 Task: In the  document Quantummechanicsmeet.html change page color to  'Blue'. Insert watermark  'Confidential ' Apply Font Style in watermark Nunito
Action: Mouse moved to (299, 333)
Screenshot: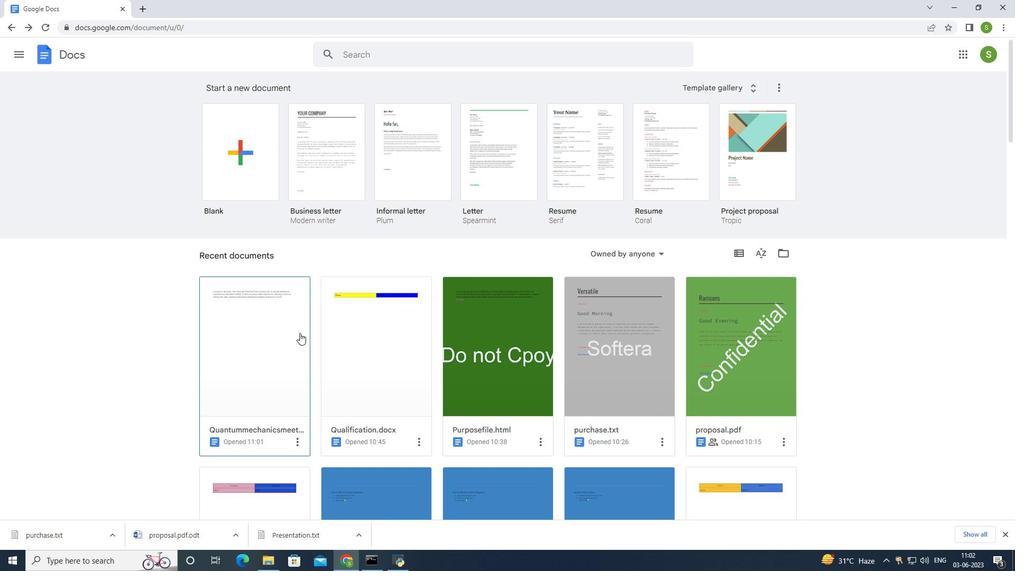 
Action: Mouse pressed left at (299, 333)
Screenshot: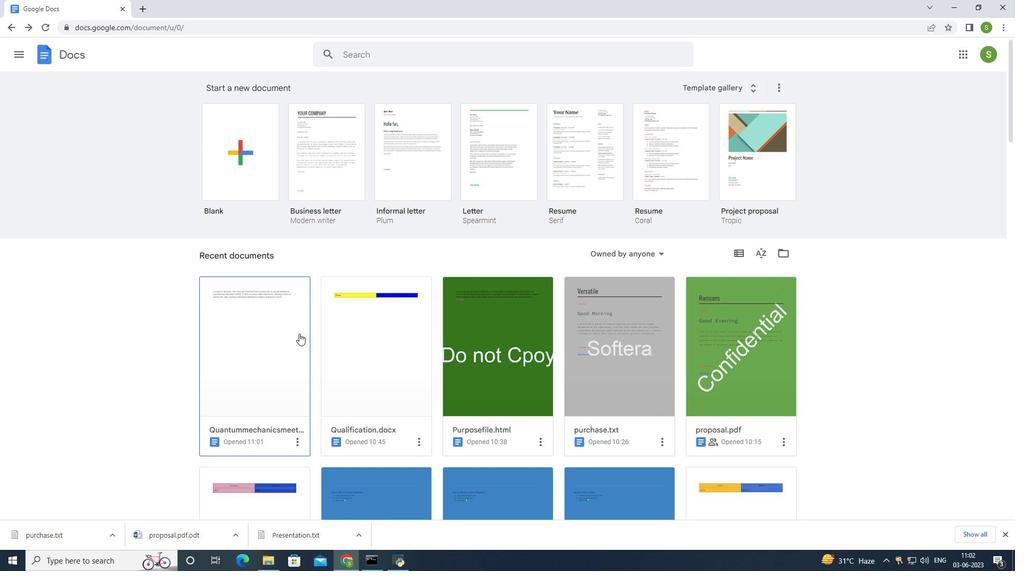 
Action: Mouse moved to (10, 28)
Screenshot: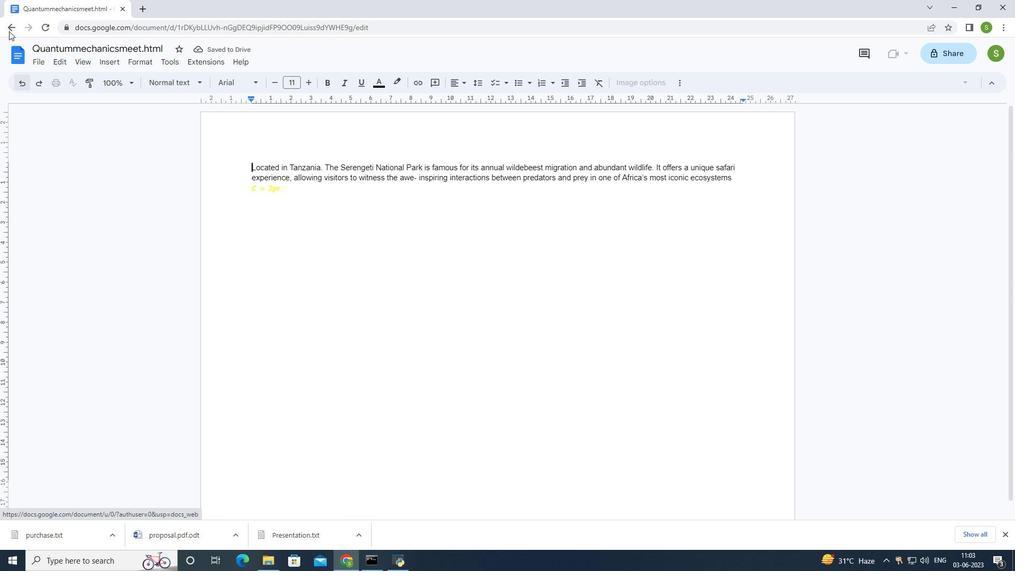 
Action: Mouse pressed left at (10, 28)
Screenshot: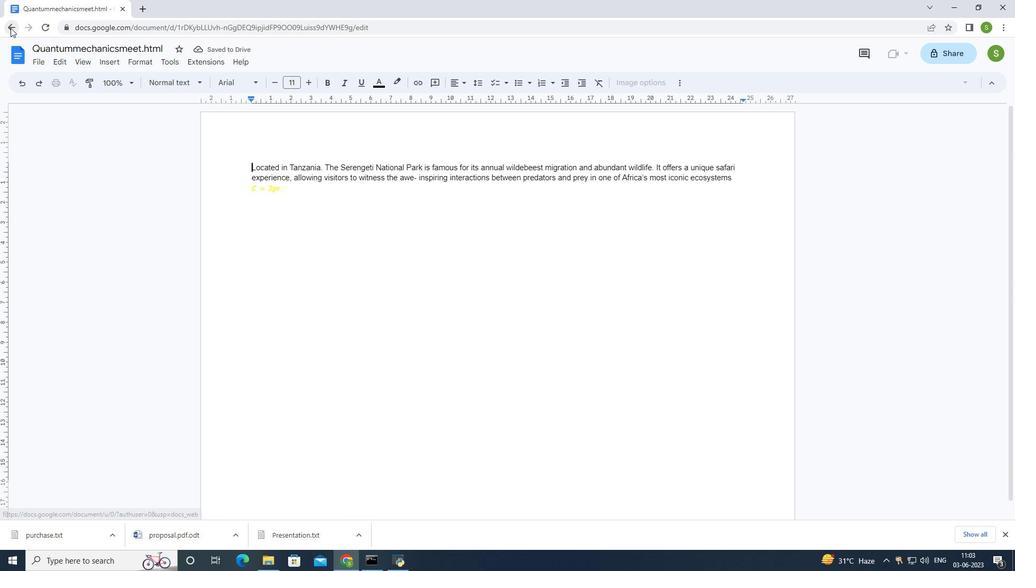 
Action: Mouse moved to (231, 355)
Screenshot: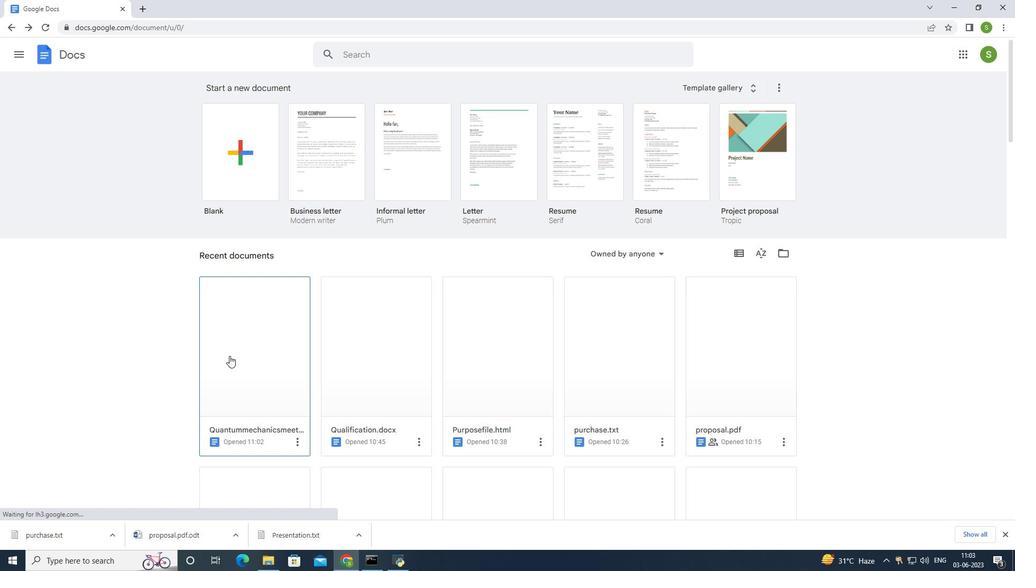 
Action: Mouse pressed left at (231, 355)
Screenshot: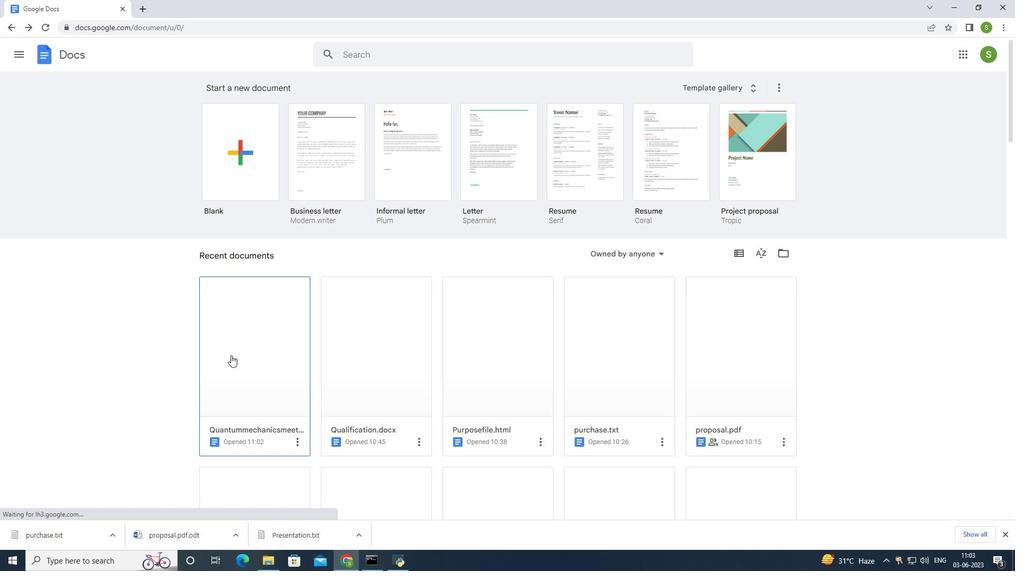 
Action: Mouse moved to (39, 66)
Screenshot: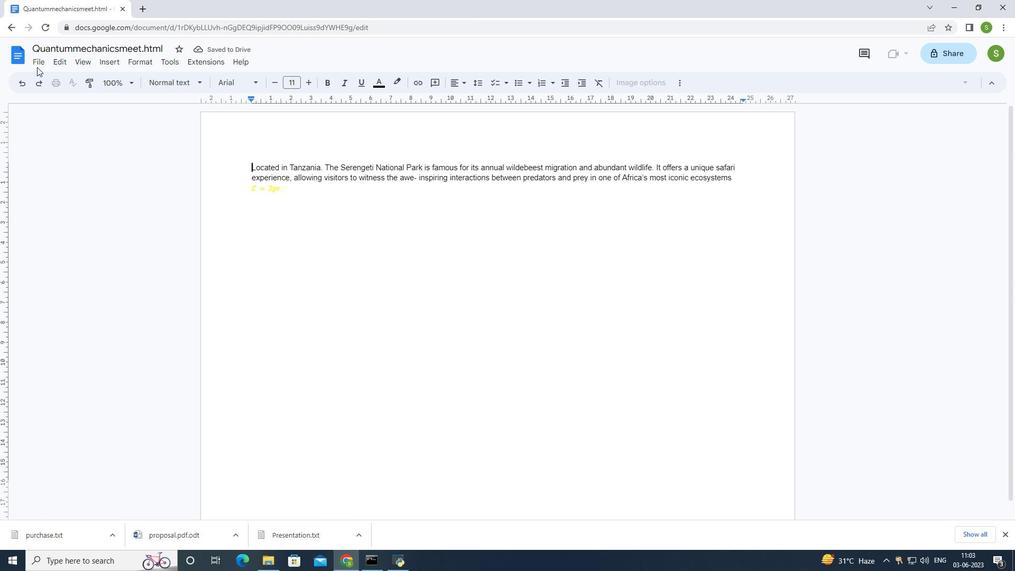 
Action: Mouse pressed left at (39, 66)
Screenshot: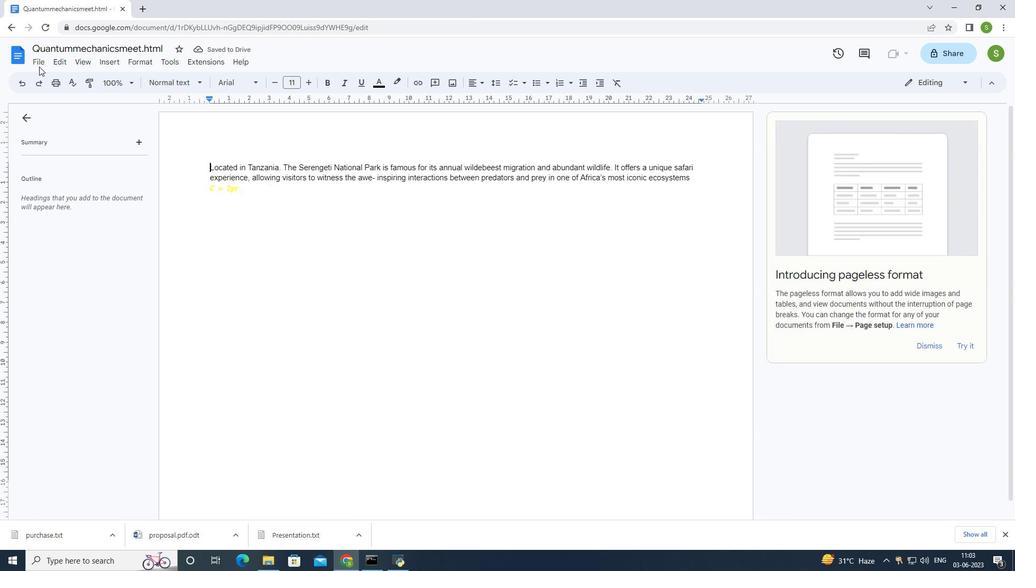 
Action: Mouse moved to (61, 351)
Screenshot: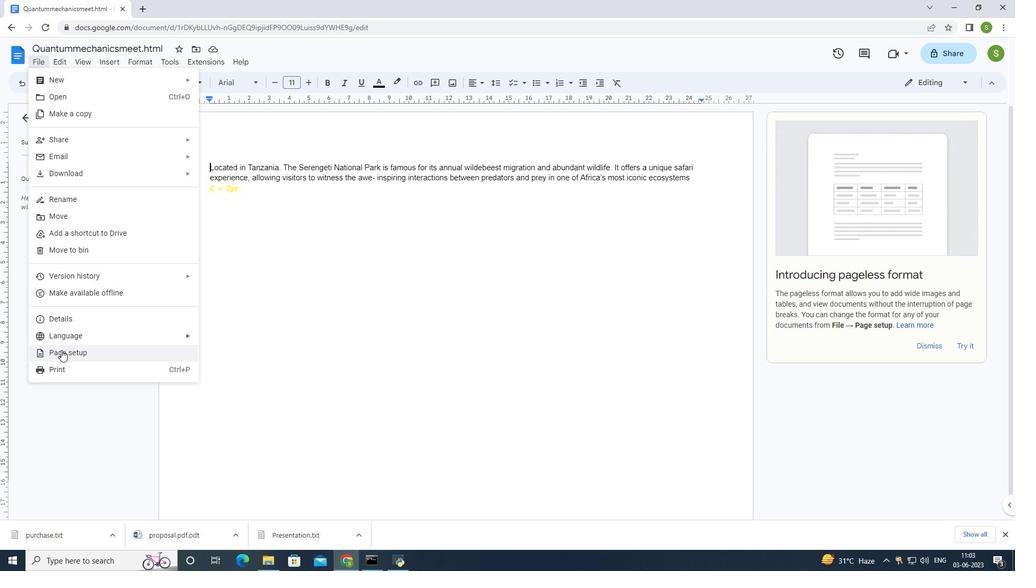 
Action: Mouse pressed left at (61, 351)
Screenshot: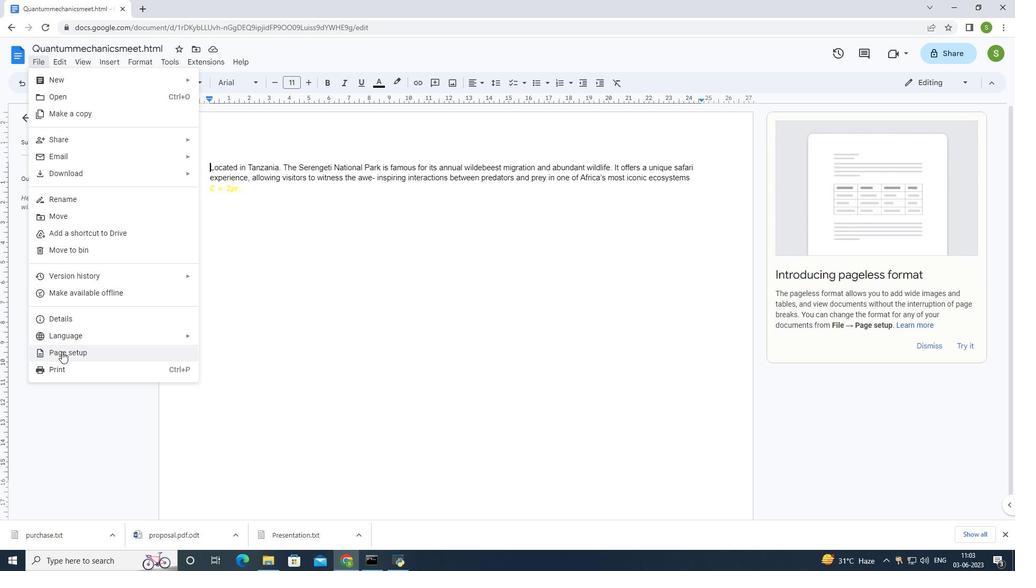
Action: Mouse moved to (427, 346)
Screenshot: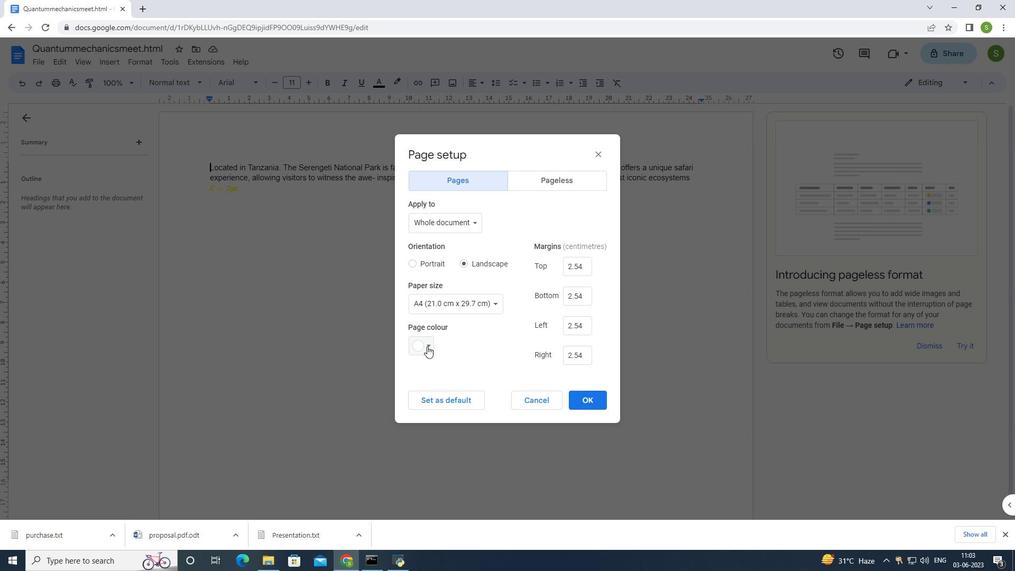 
Action: Mouse pressed left at (427, 346)
Screenshot: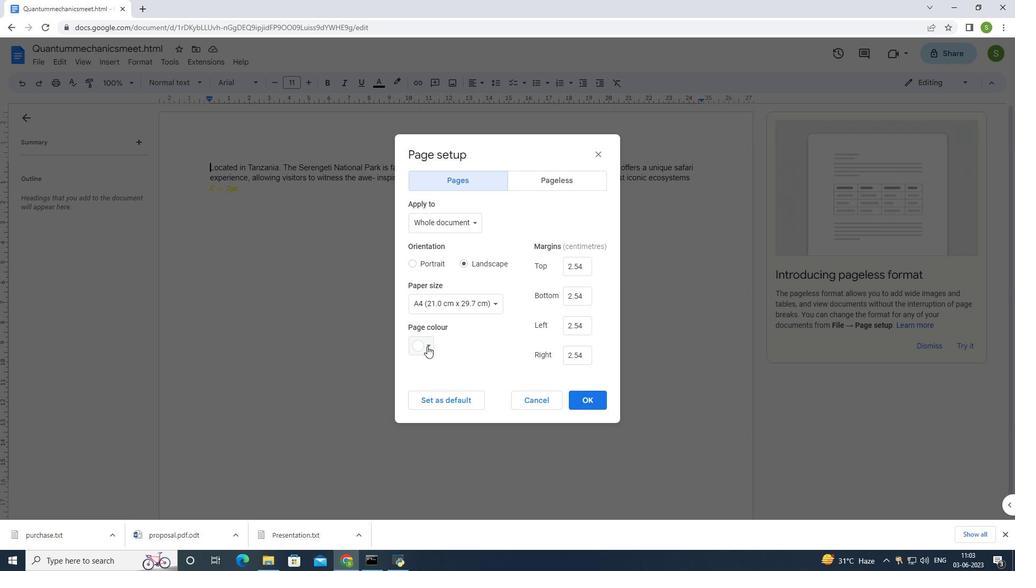 
Action: Mouse moved to (505, 424)
Screenshot: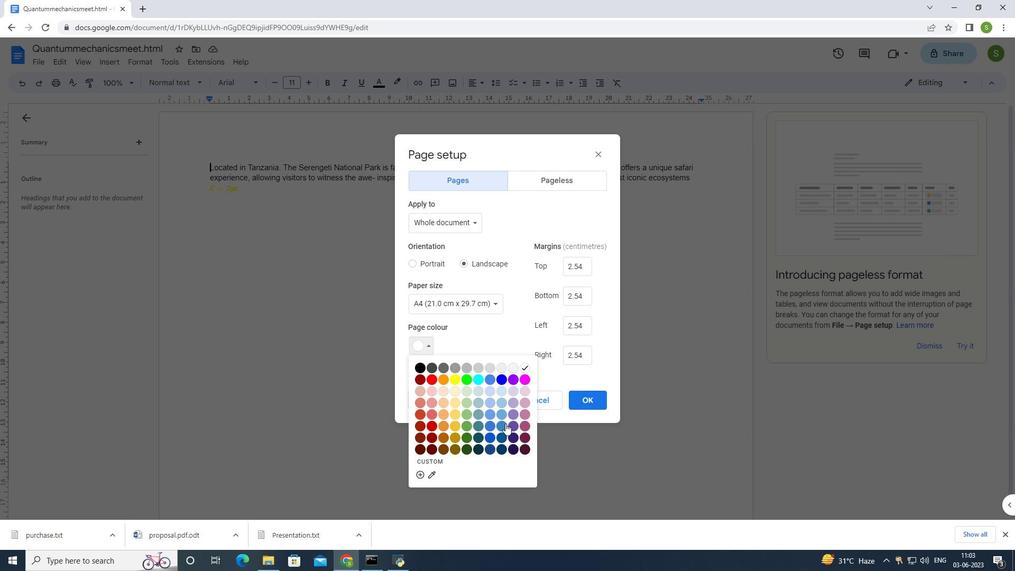 
Action: Mouse pressed left at (505, 424)
Screenshot: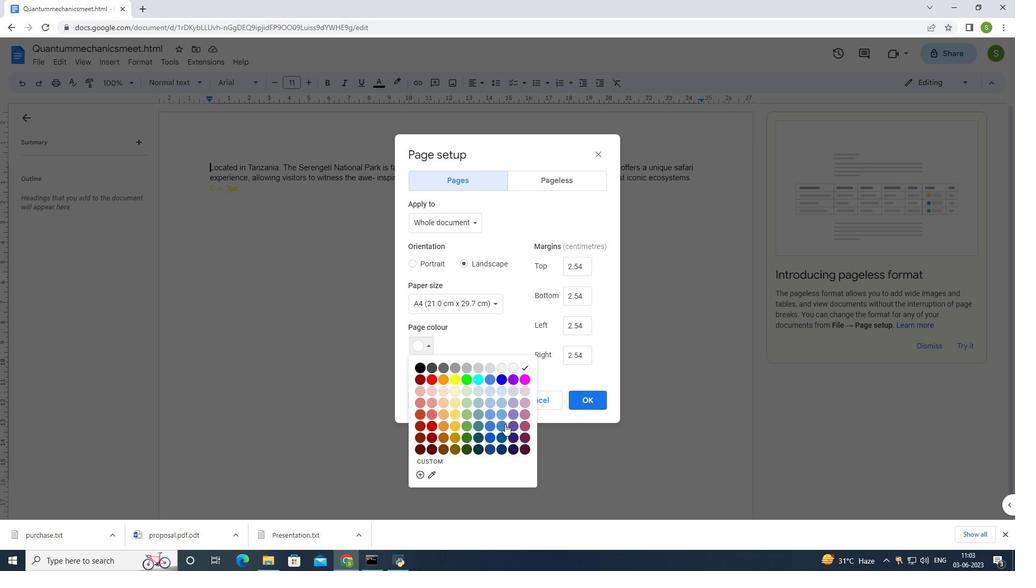 
Action: Mouse moved to (575, 404)
Screenshot: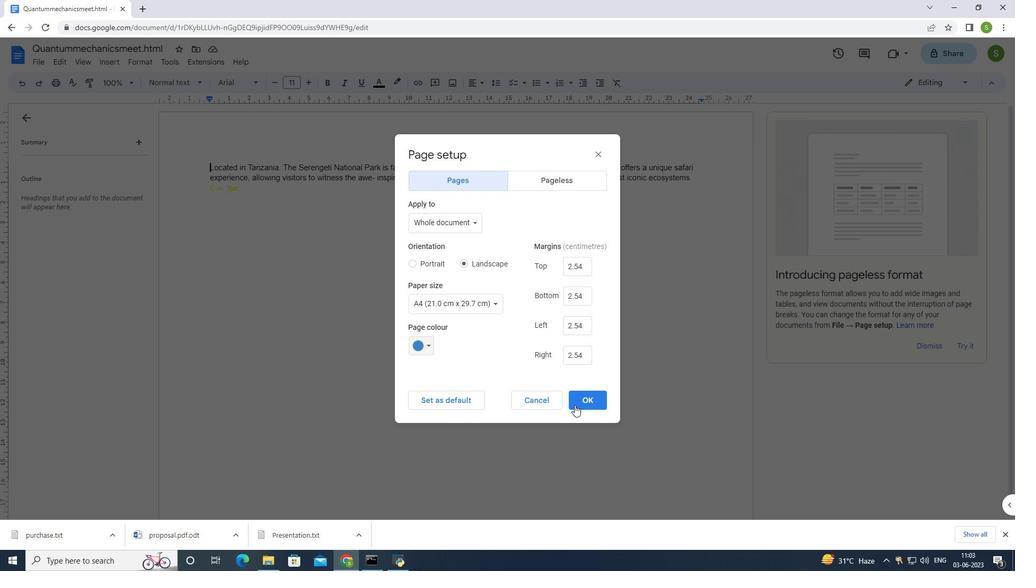 
Action: Mouse pressed left at (575, 404)
Screenshot: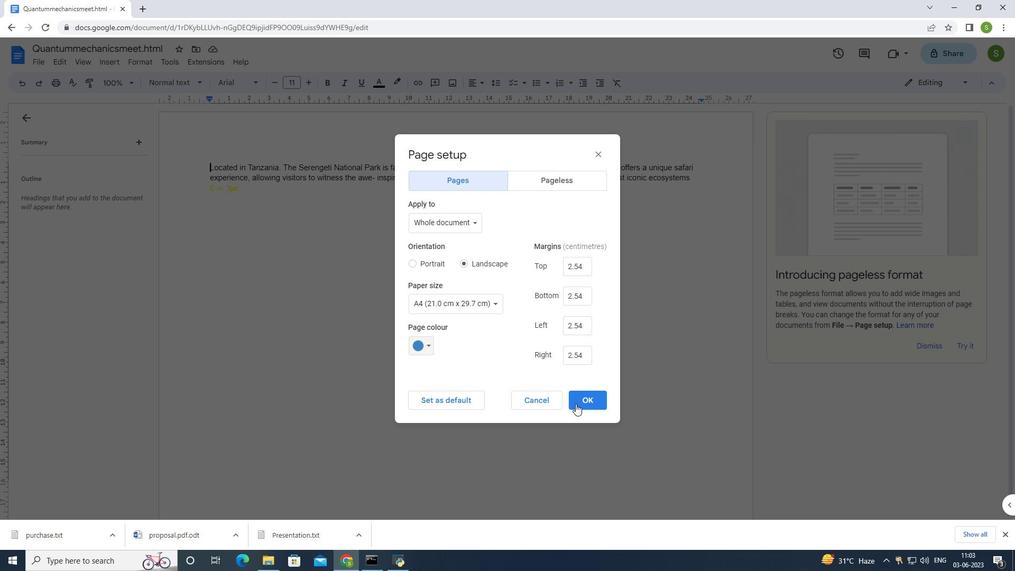
Action: Mouse moved to (106, 62)
Screenshot: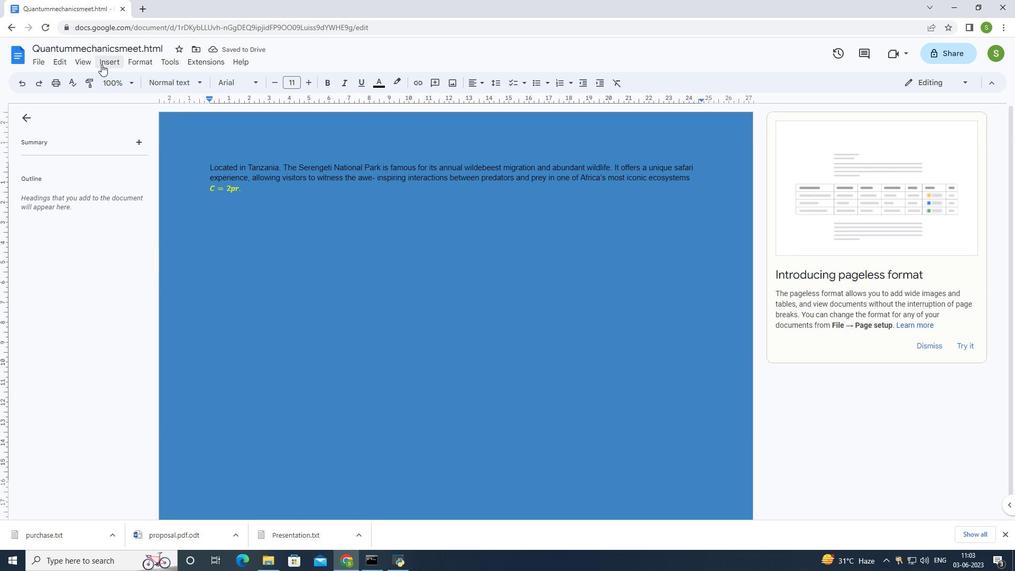 
Action: Mouse pressed left at (106, 62)
Screenshot: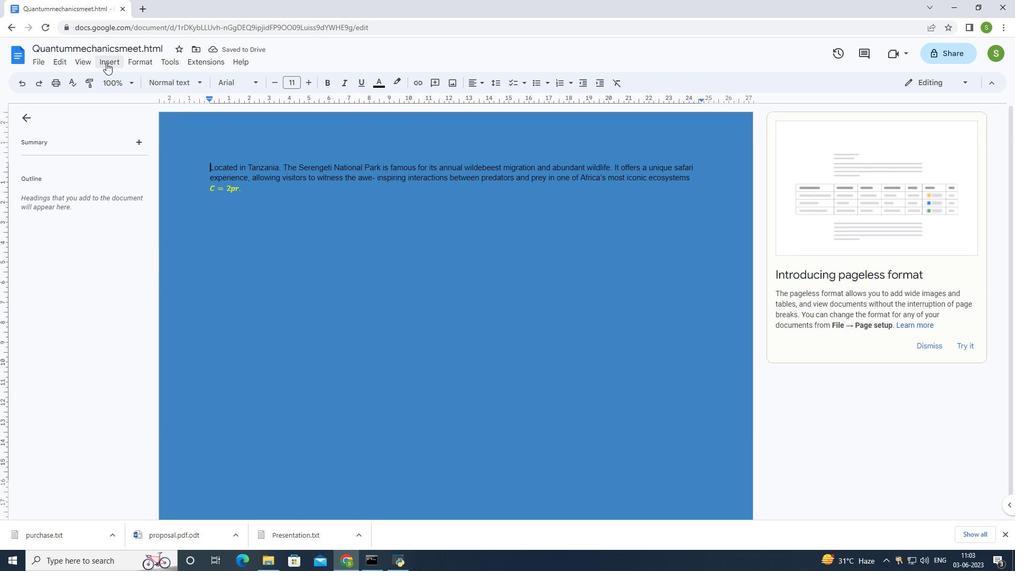 
Action: Mouse moved to (139, 310)
Screenshot: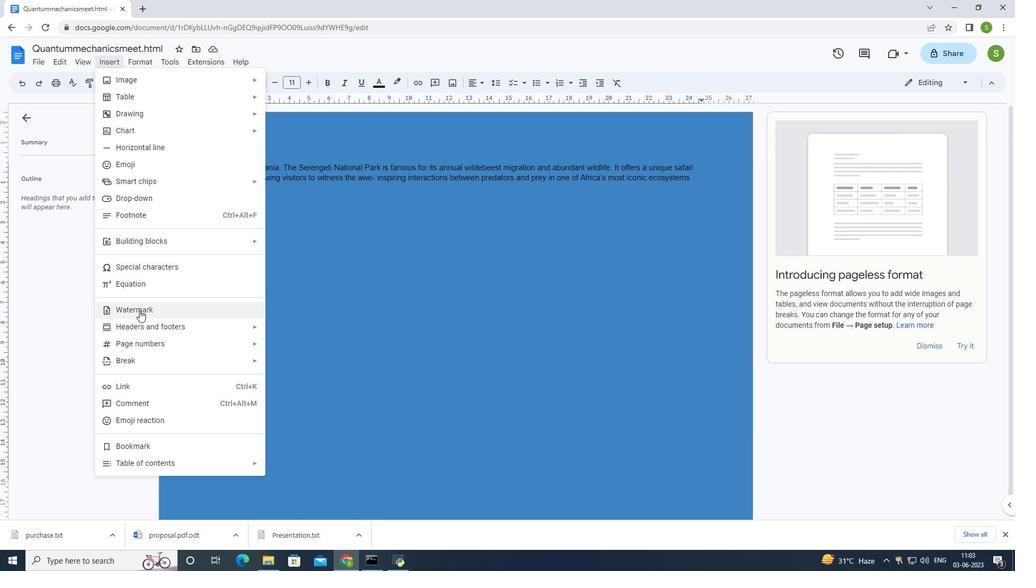 
Action: Mouse pressed left at (139, 310)
Screenshot: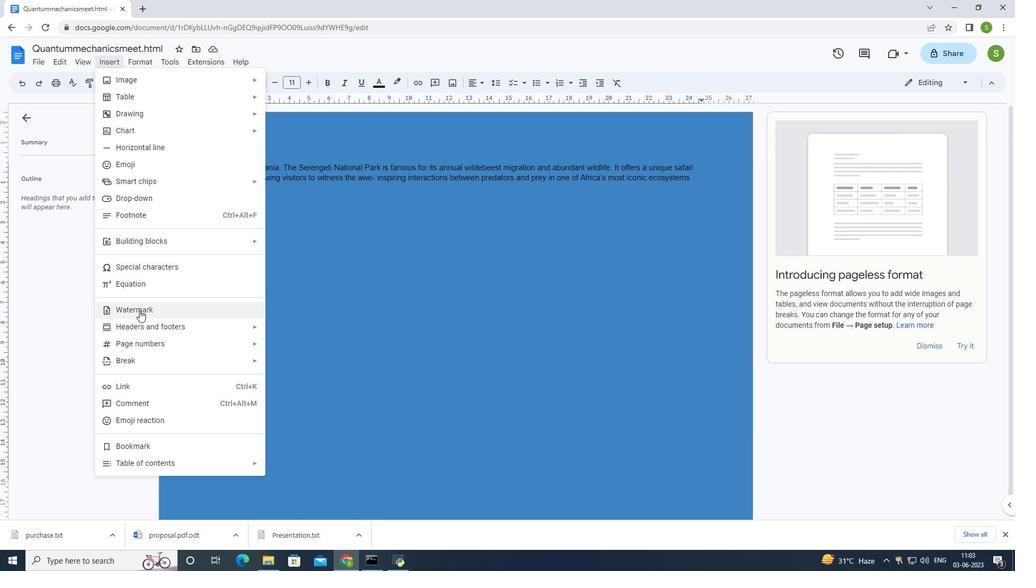 
Action: Mouse moved to (965, 121)
Screenshot: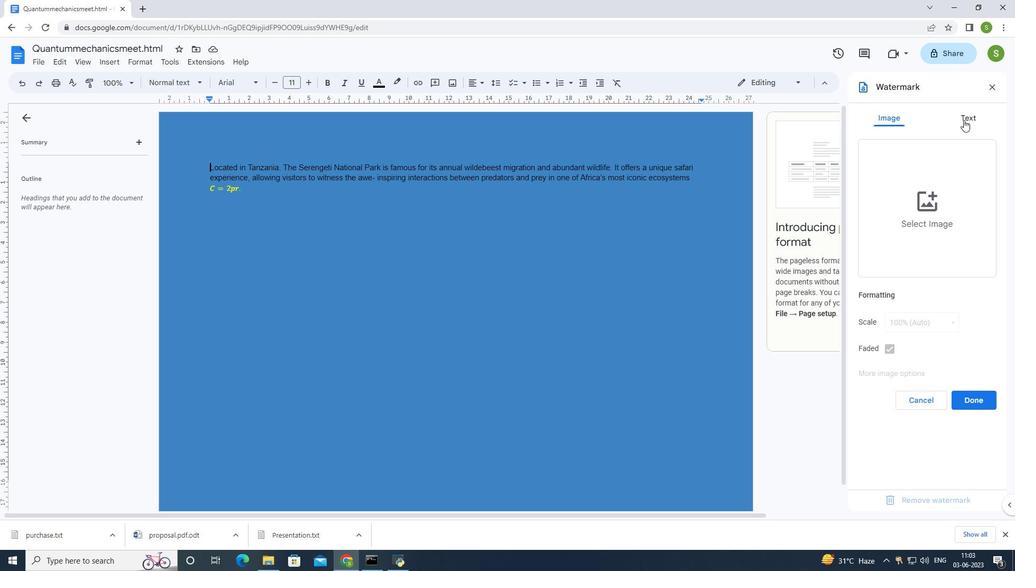 
Action: Mouse pressed left at (965, 121)
Screenshot: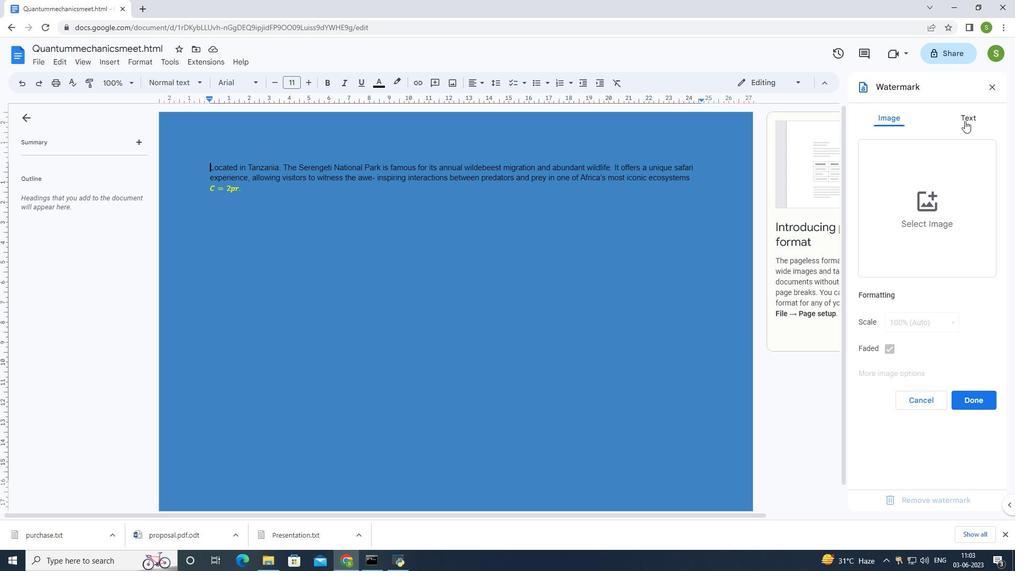 
Action: Mouse moved to (918, 150)
Screenshot: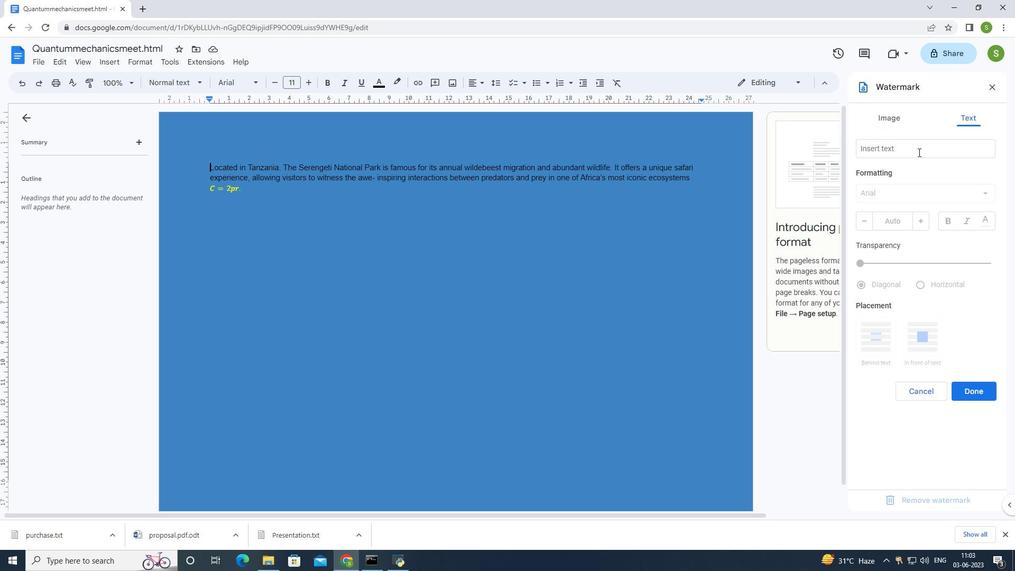
Action: Mouse pressed left at (918, 150)
Screenshot: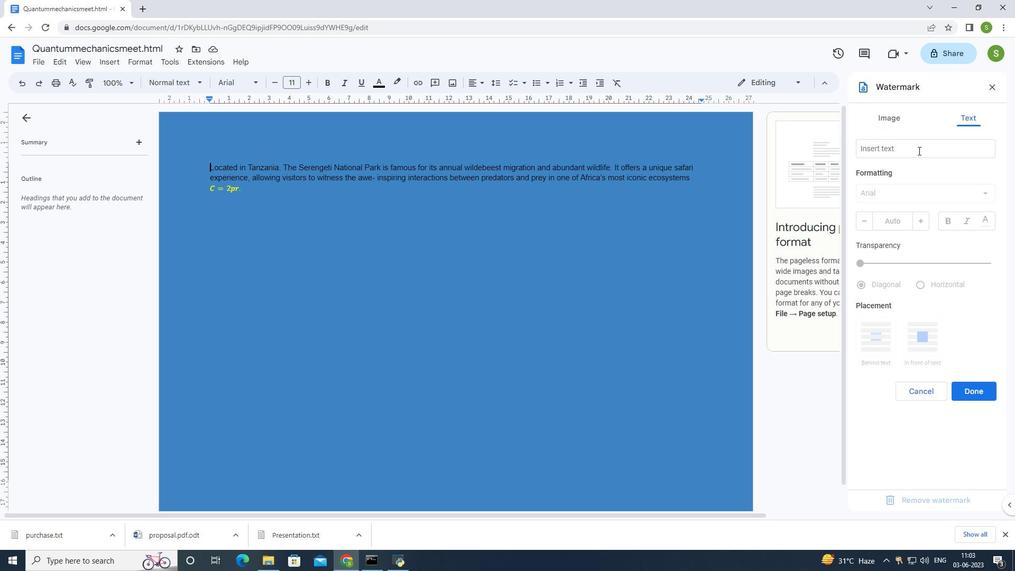 
Action: Mouse moved to (743, 347)
Screenshot: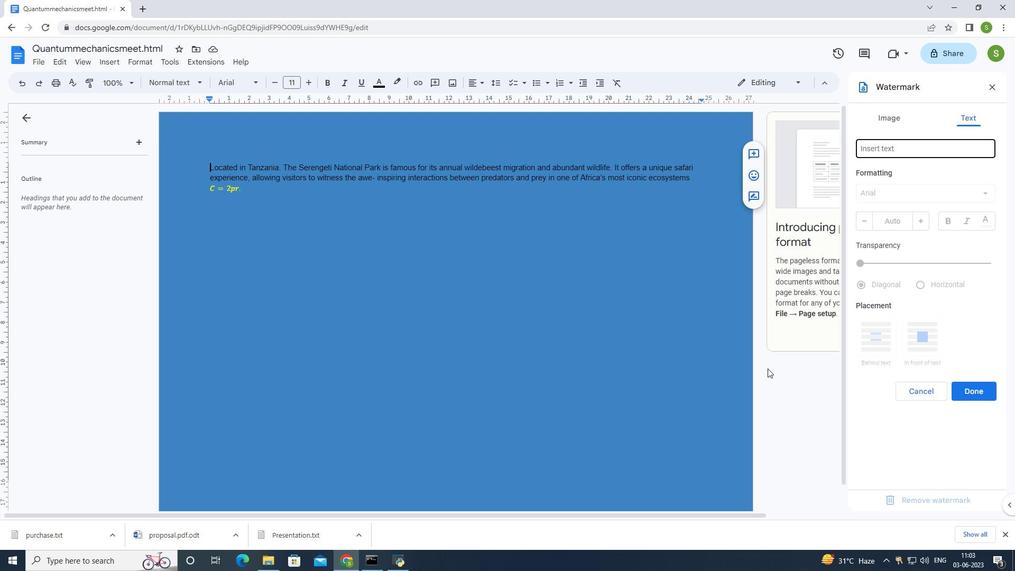 
Action: Key pressed <Key.shift>Confidential
Screenshot: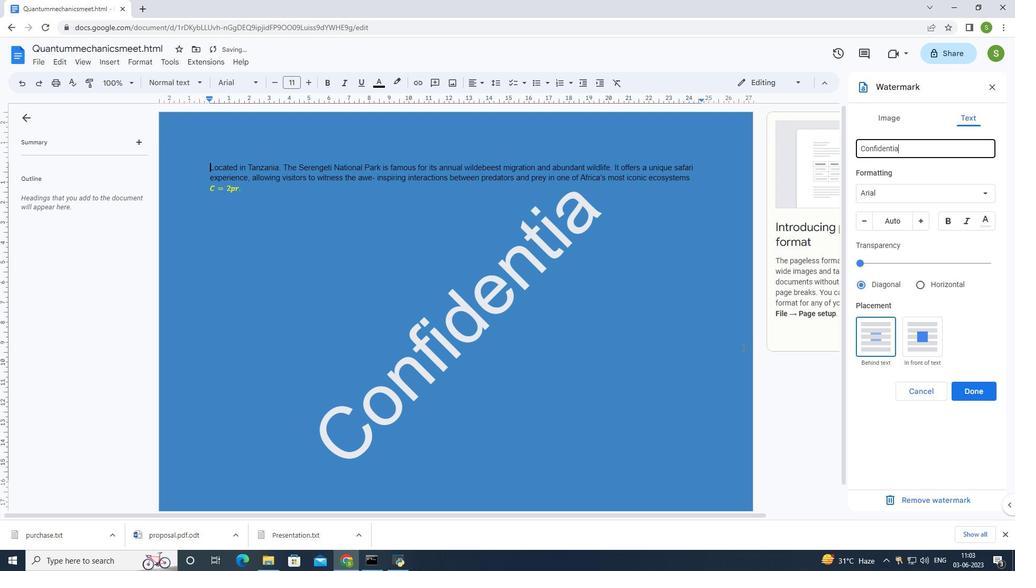 
Action: Mouse moved to (916, 193)
Screenshot: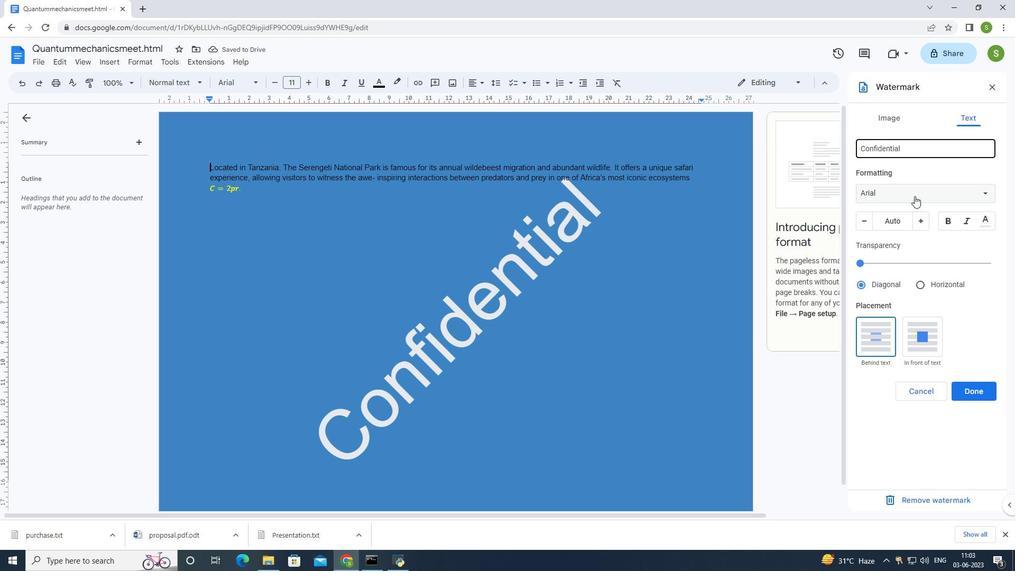 
Action: Mouse pressed left at (916, 193)
Screenshot: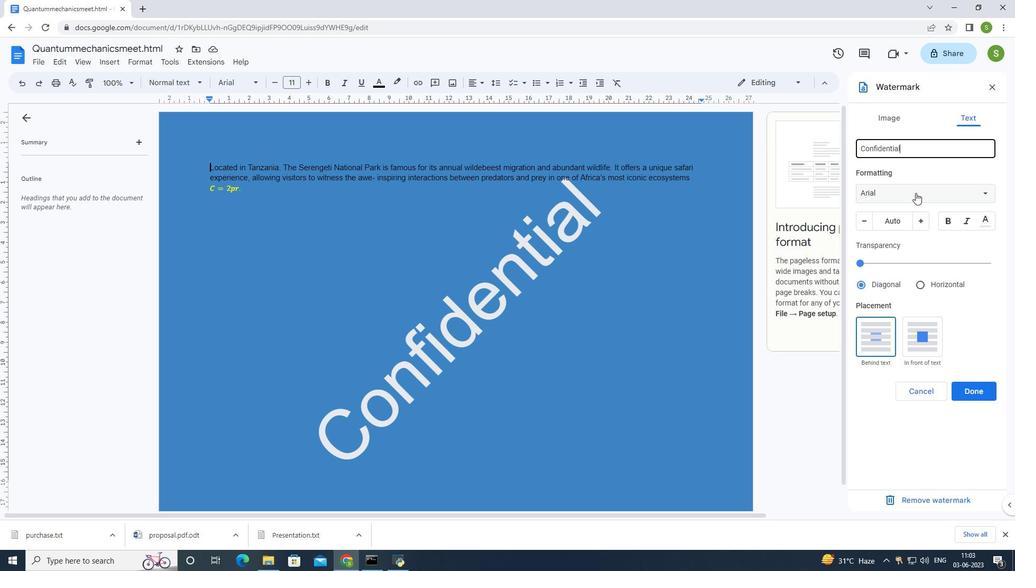 
Action: Mouse moved to (910, 213)
Screenshot: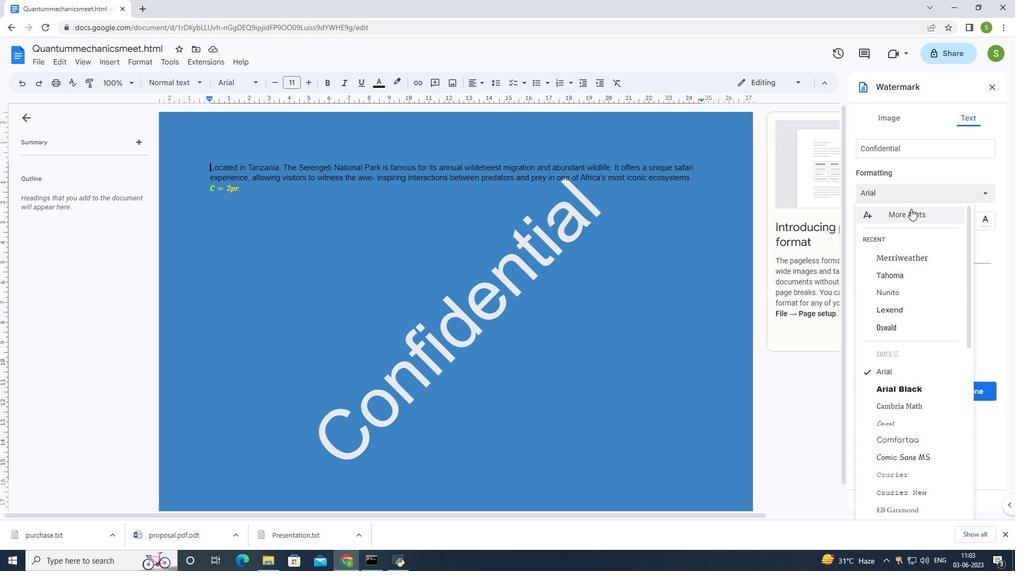 
Action: Mouse pressed left at (910, 213)
Screenshot: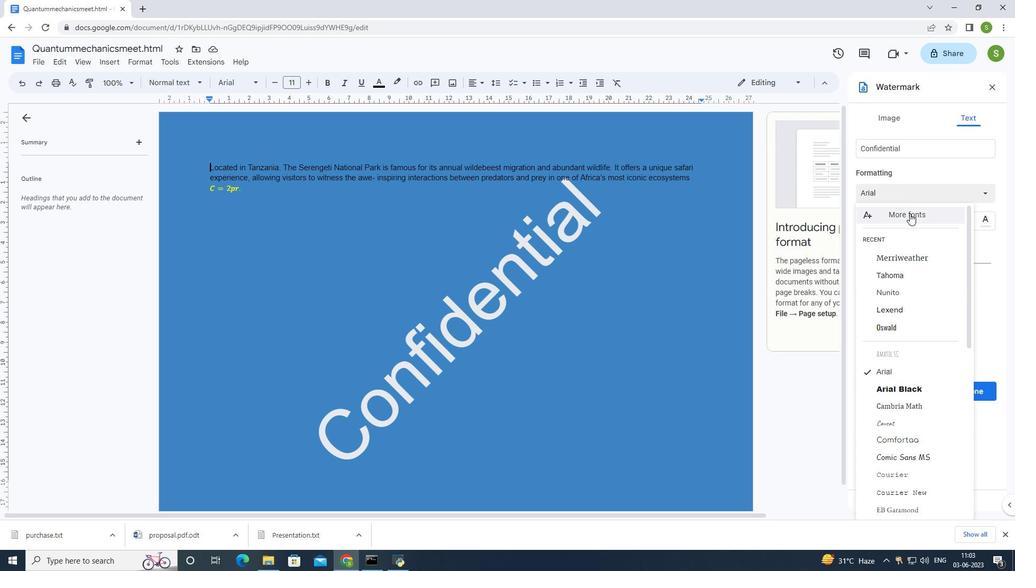 
Action: Mouse moved to (334, 154)
Screenshot: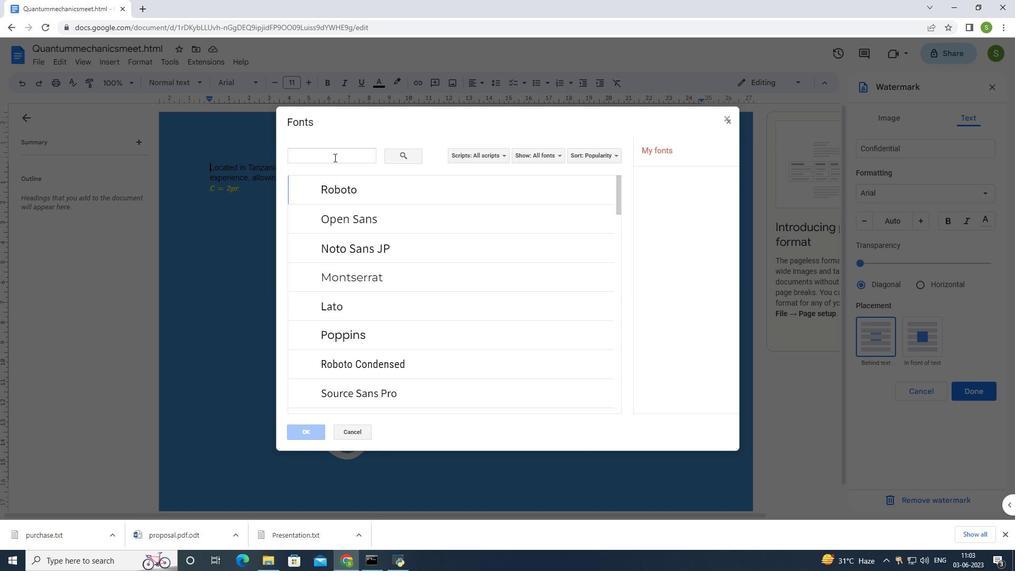 
Action: Mouse pressed left at (334, 154)
Screenshot: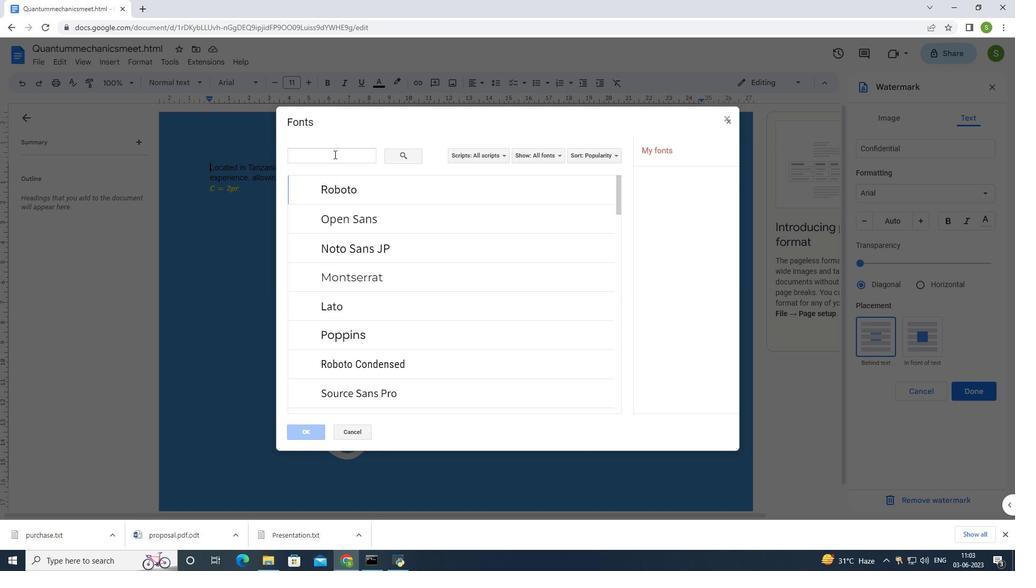 
Action: Mouse moved to (491, 215)
Screenshot: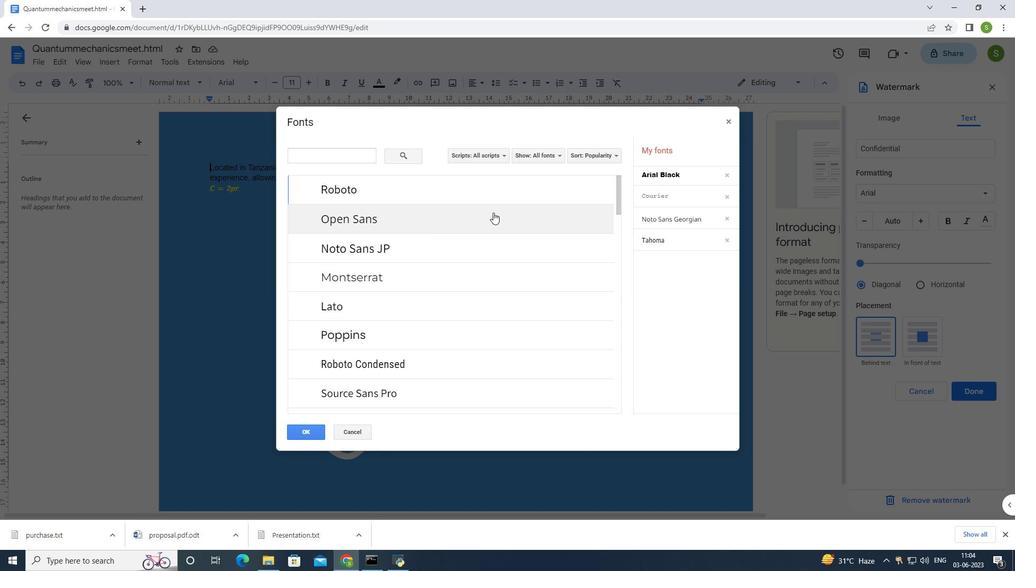 
Action: Key pressed <Key.shift>Nunito
Screenshot: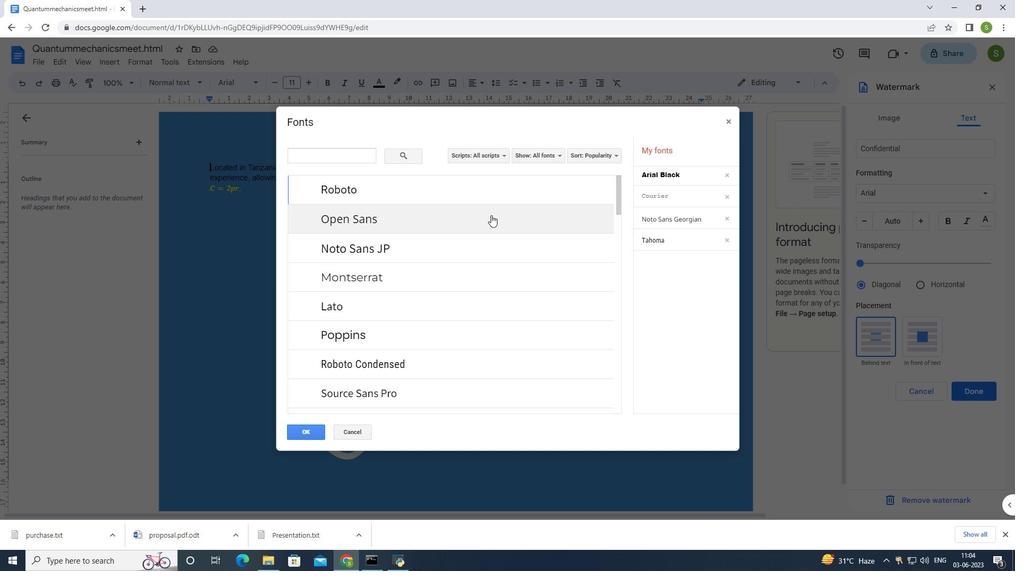 
Action: Mouse moved to (348, 157)
Screenshot: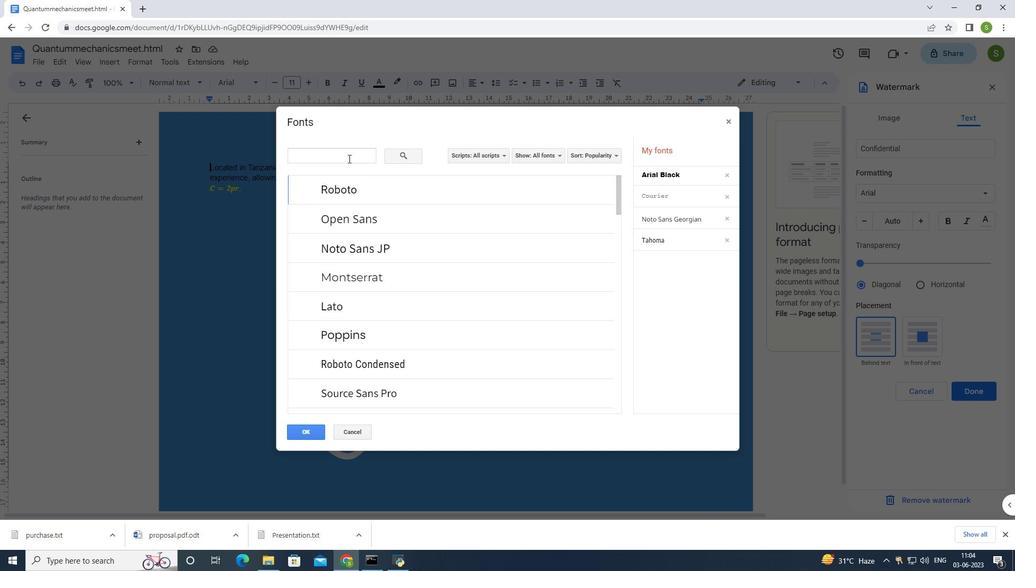 
Action: Mouse pressed left at (348, 157)
Screenshot: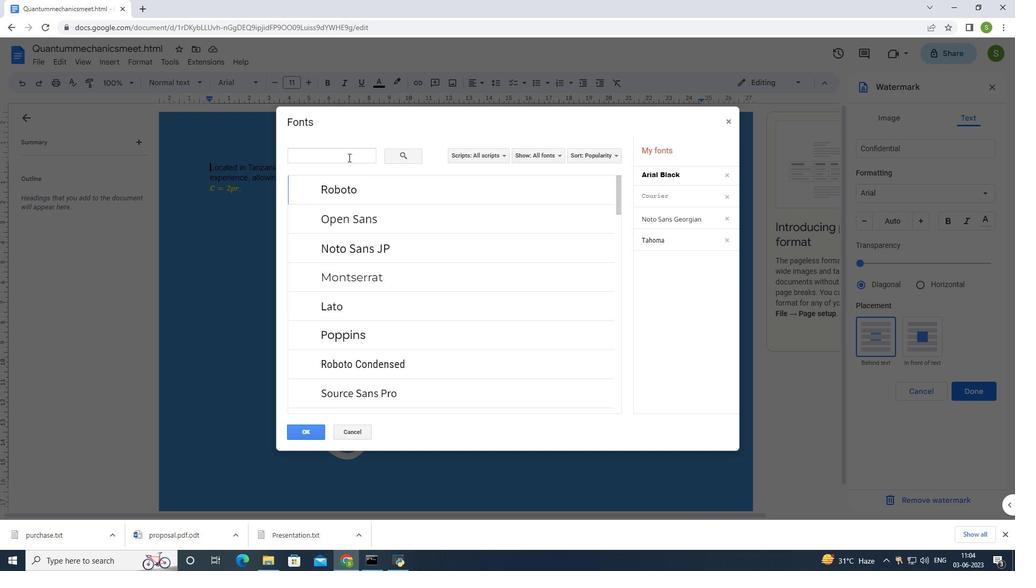 
Action: Key pressed <Key.shift><Key.shift><Key.shift>Nunito
Screenshot: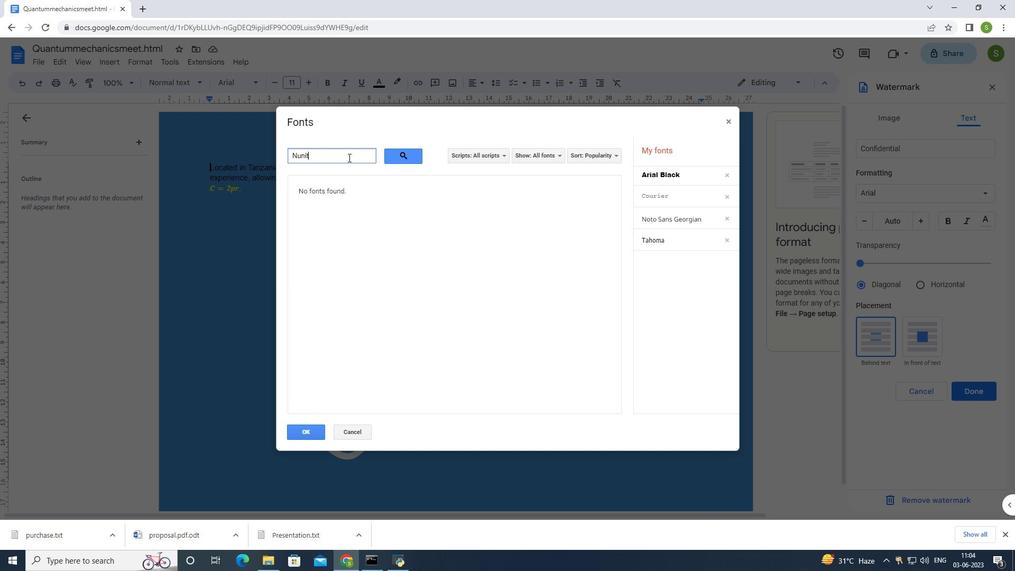 
Action: Mouse moved to (391, 226)
Screenshot: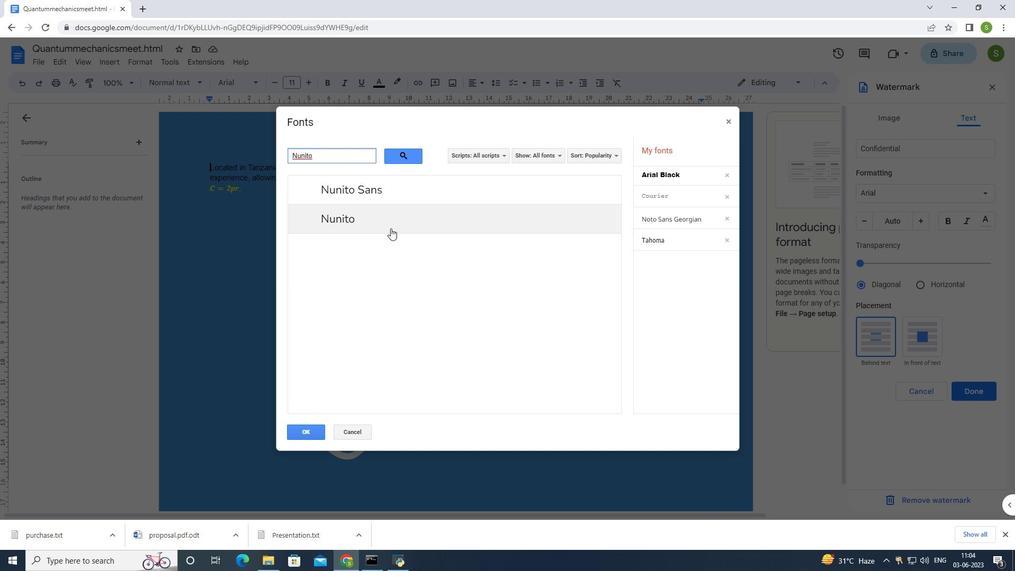
Action: Mouse pressed left at (391, 226)
Screenshot: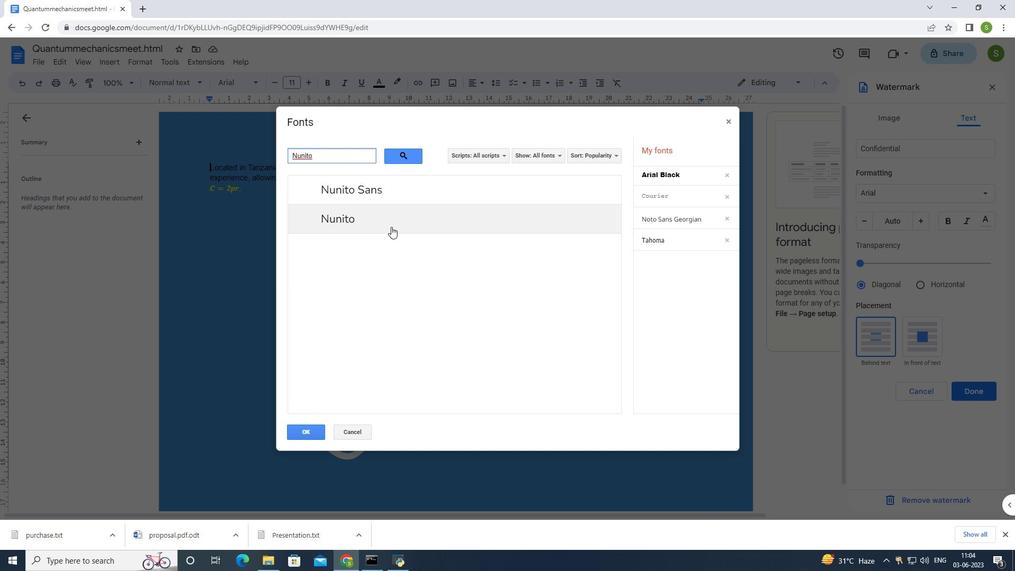 
Action: Mouse moved to (307, 432)
Screenshot: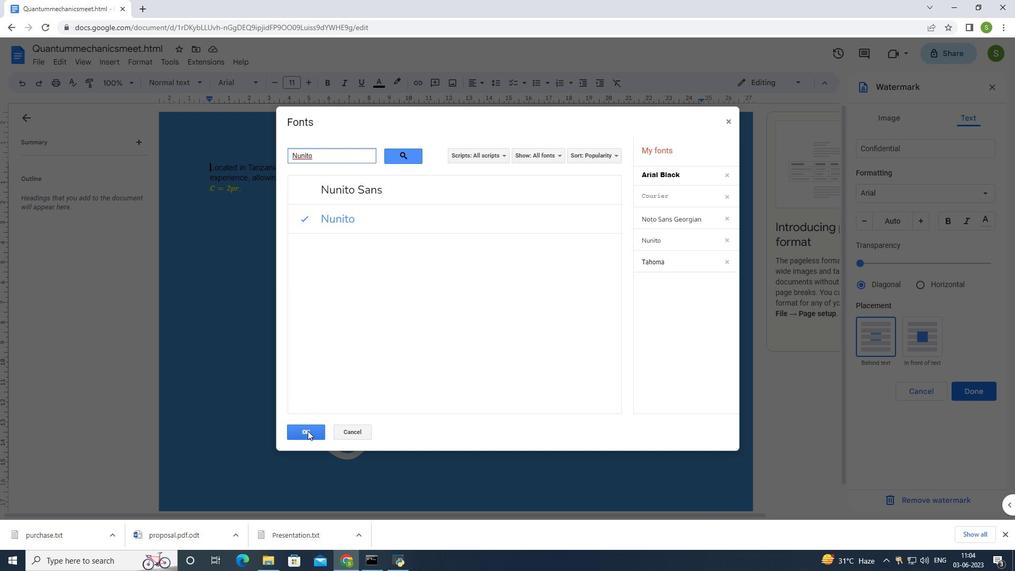 
Action: Mouse pressed left at (307, 432)
Screenshot: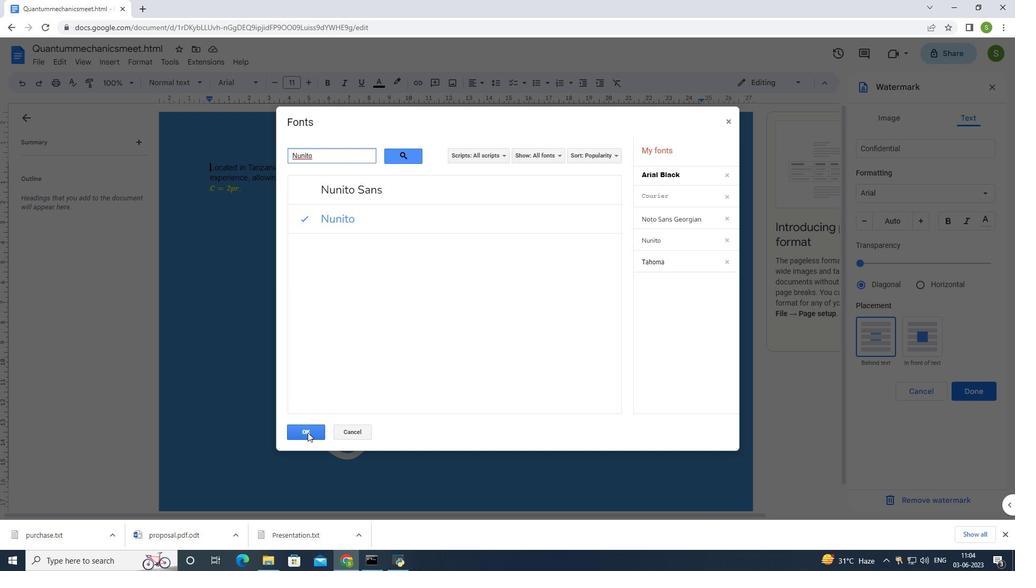 
Action: Mouse moved to (597, 320)
Screenshot: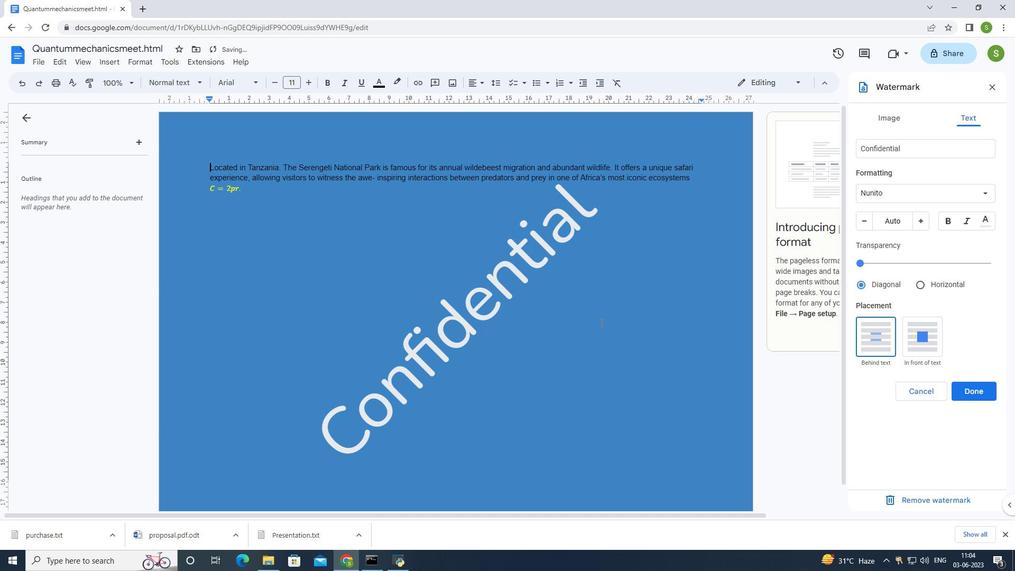
